 Task: Sort the products by unit price (high first).
Action: Mouse moved to (22, 60)
Screenshot: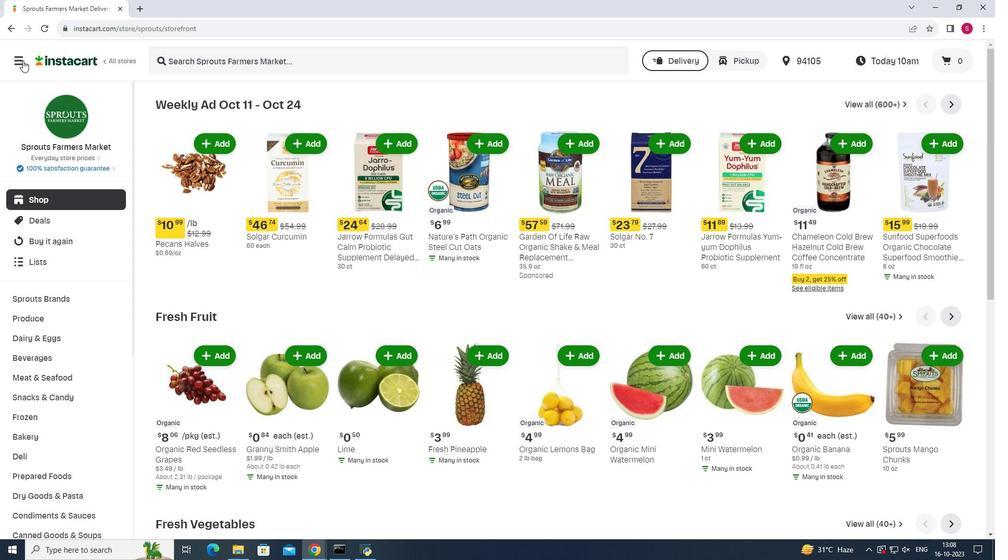 
Action: Mouse pressed left at (22, 60)
Screenshot: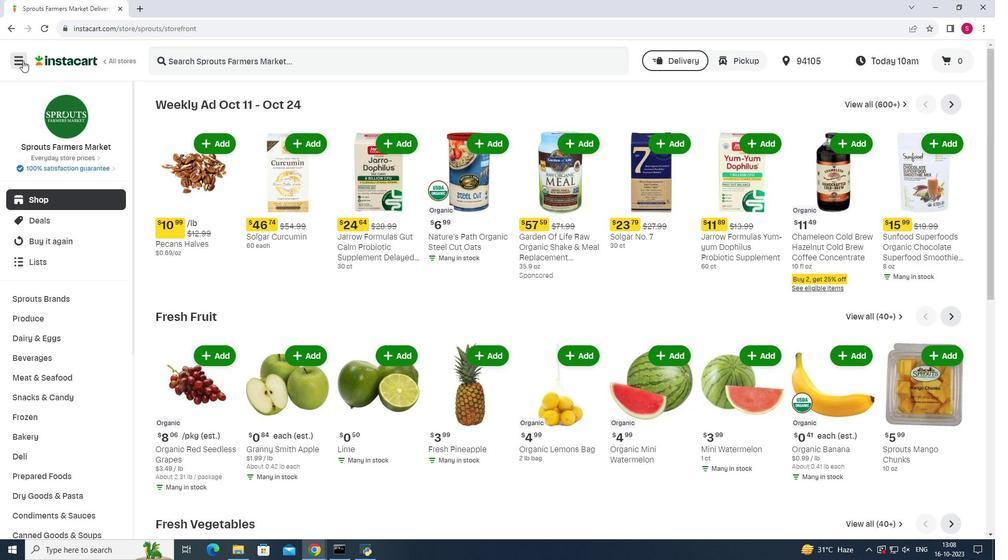 
Action: Mouse moved to (54, 273)
Screenshot: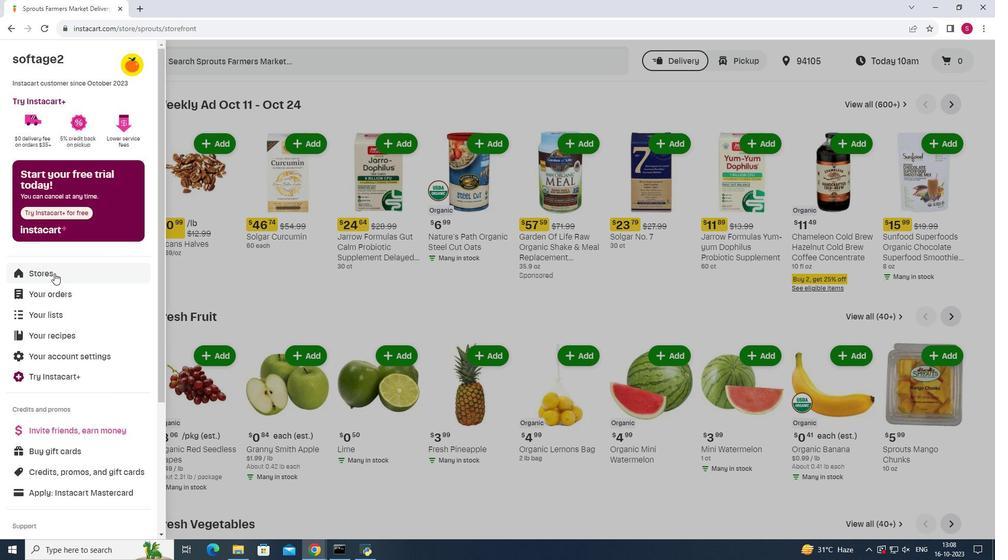 
Action: Mouse pressed left at (54, 273)
Screenshot: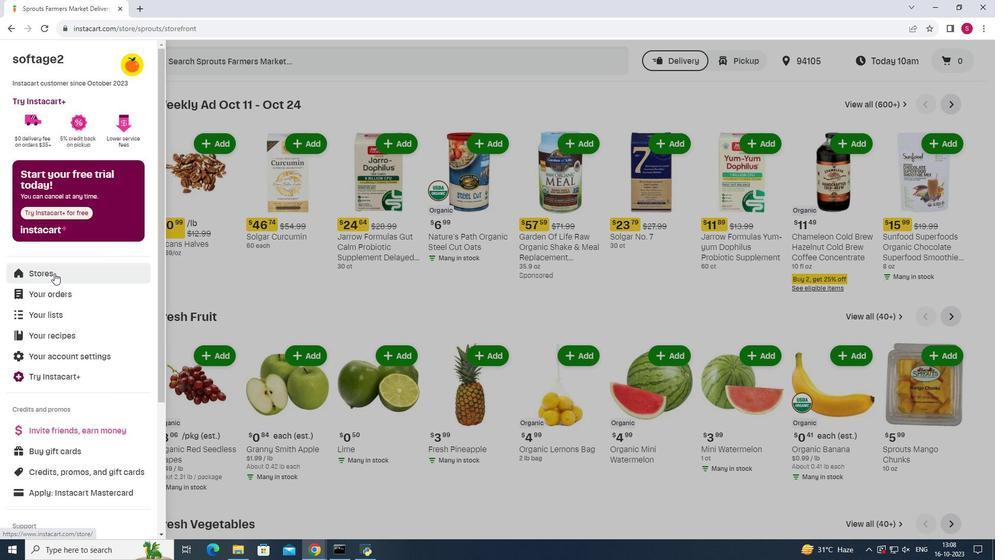 
Action: Mouse moved to (244, 100)
Screenshot: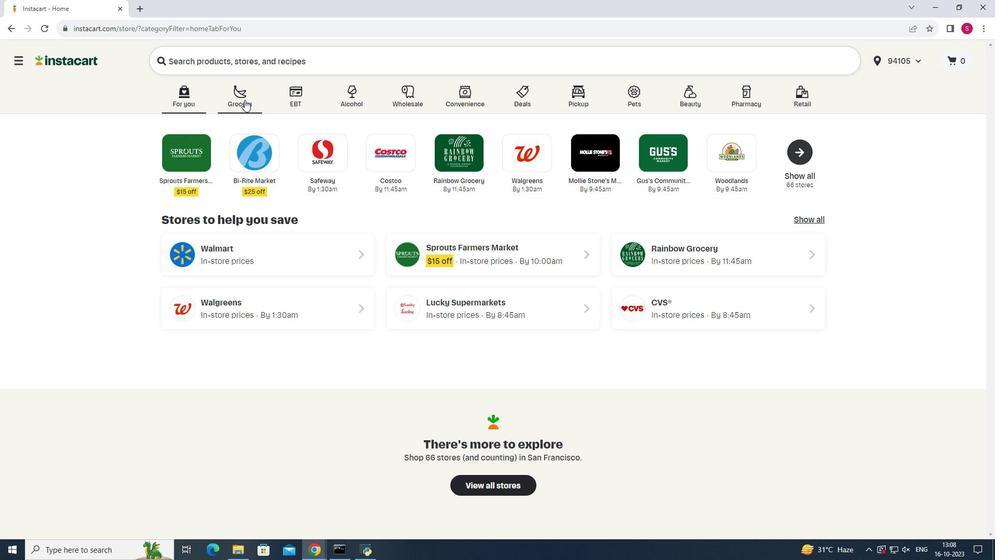 
Action: Mouse pressed left at (244, 100)
Screenshot: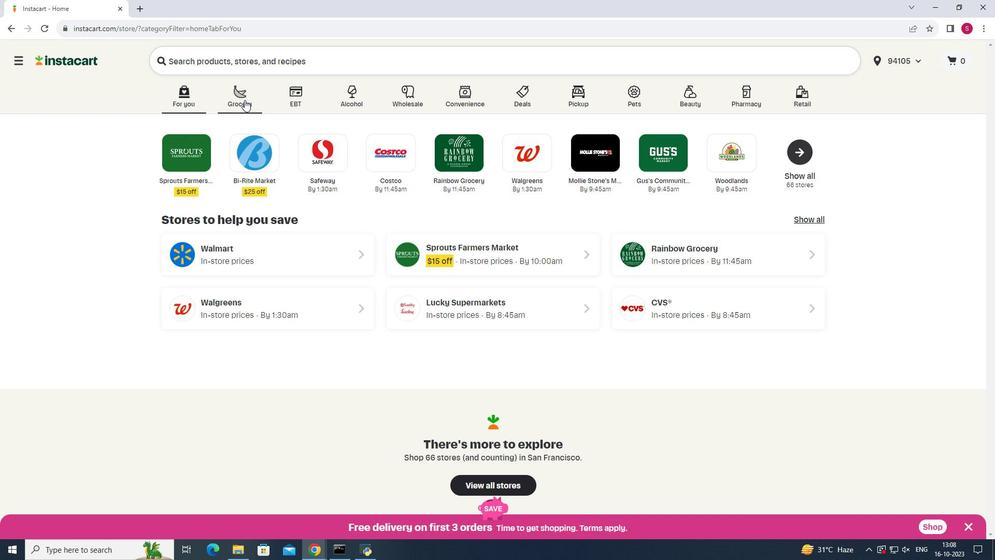 
Action: Mouse moved to (708, 143)
Screenshot: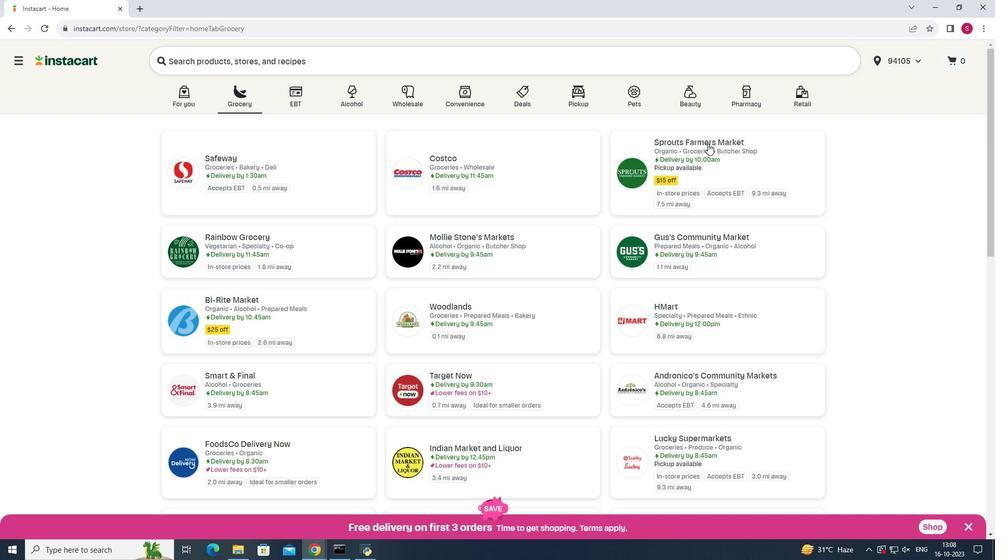 
Action: Mouse pressed left at (708, 143)
Screenshot: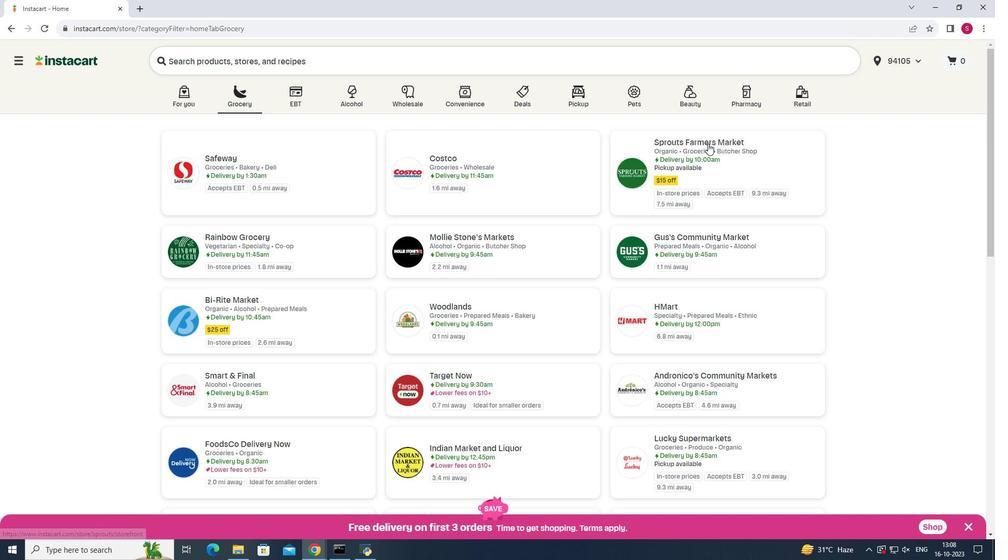 
Action: Mouse moved to (64, 381)
Screenshot: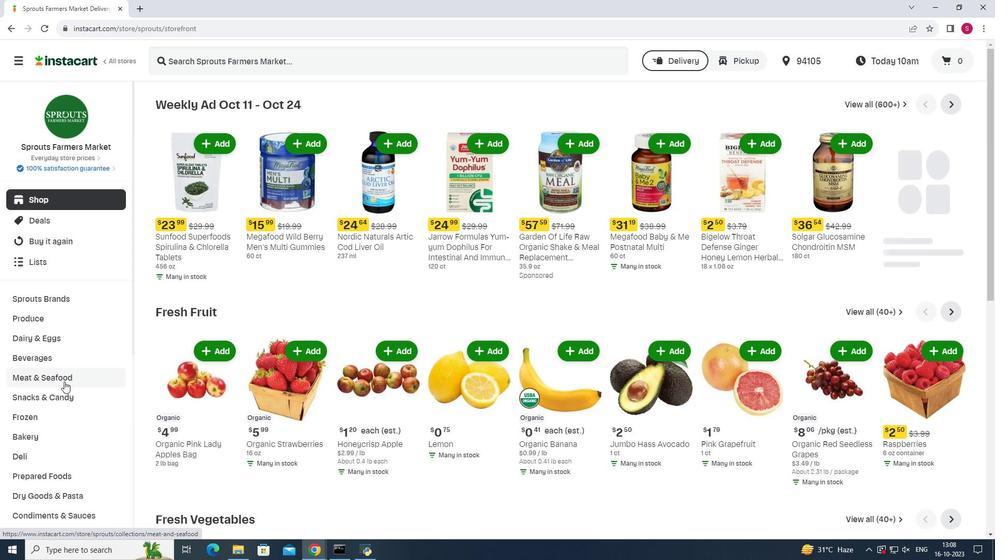 
Action: Mouse pressed left at (64, 381)
Screenshot: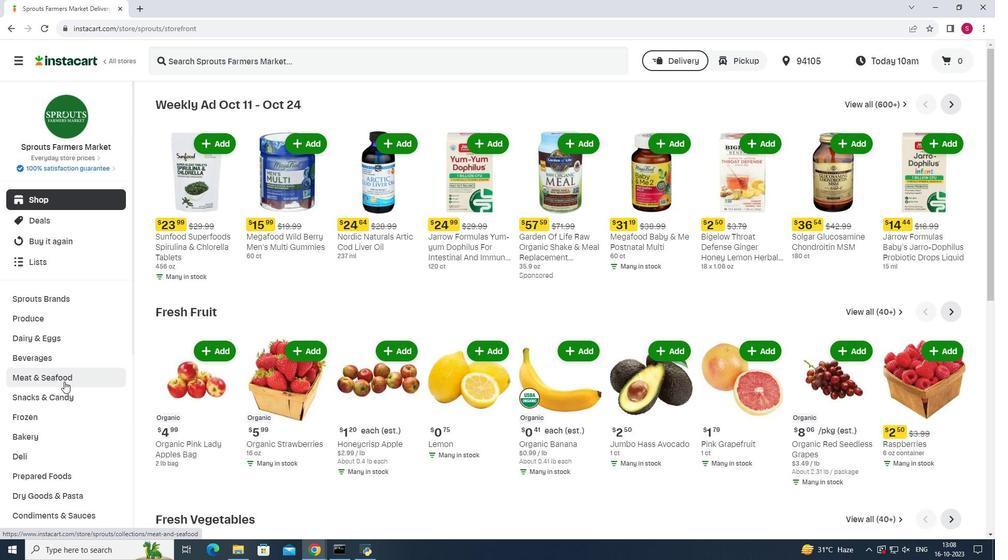
Action: Mouse moved to (644, 127)
Screenshot: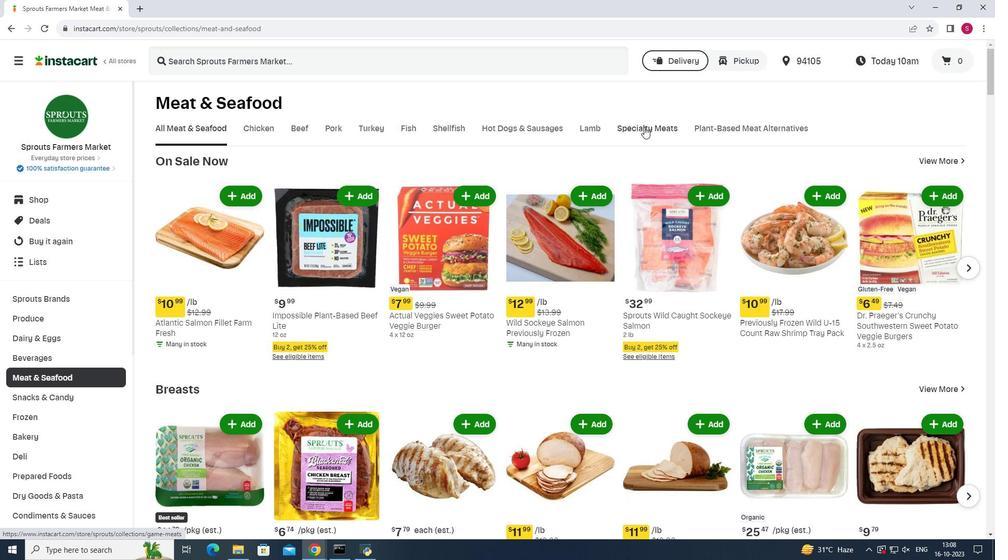 
Action: Mouse pressed left at (644, 127)
Screenshot: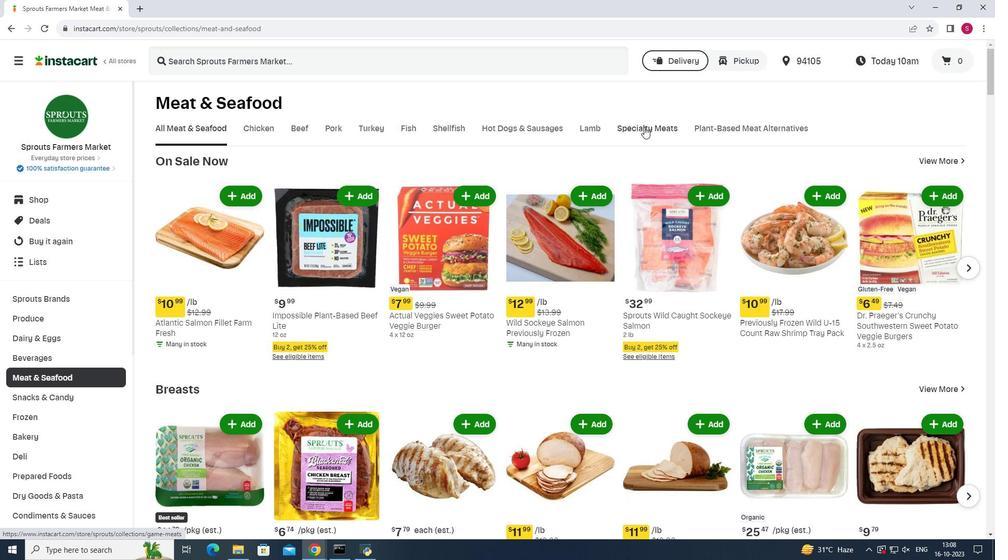 
Action: Mouse moved to (940, 163)
Screenshot: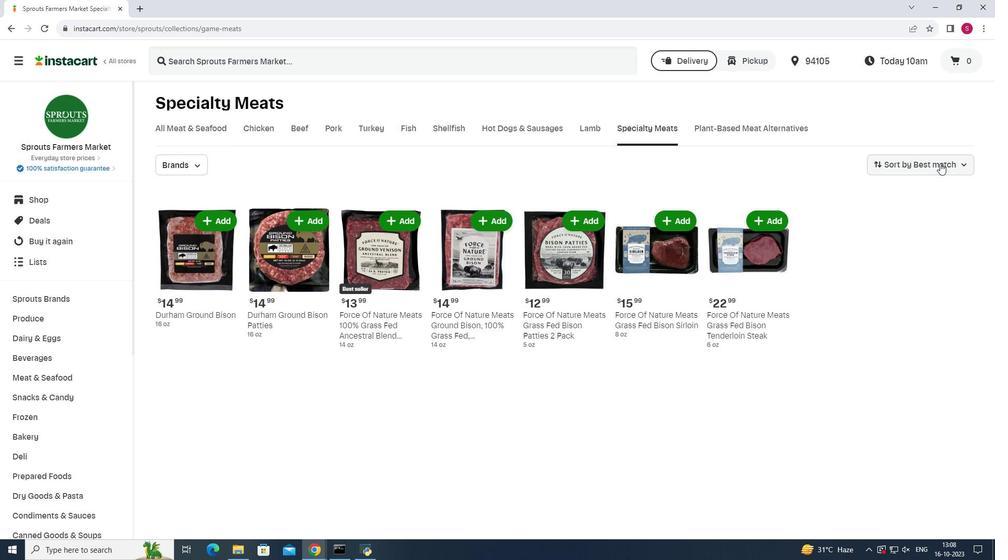 
Action: Mouse pressed left at (940, 163)
Screenshot: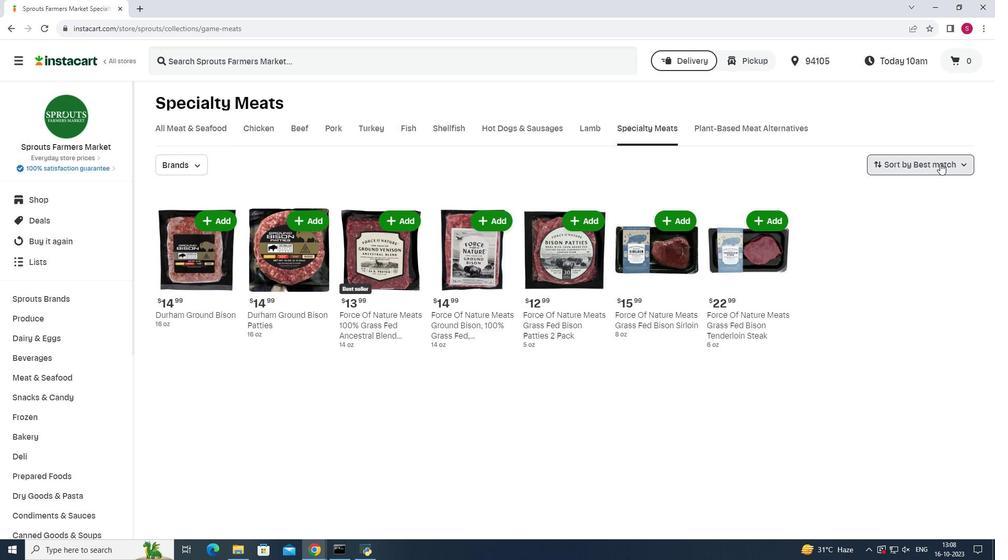 
Action: Mouse moved to (924, 296)
Screenshot: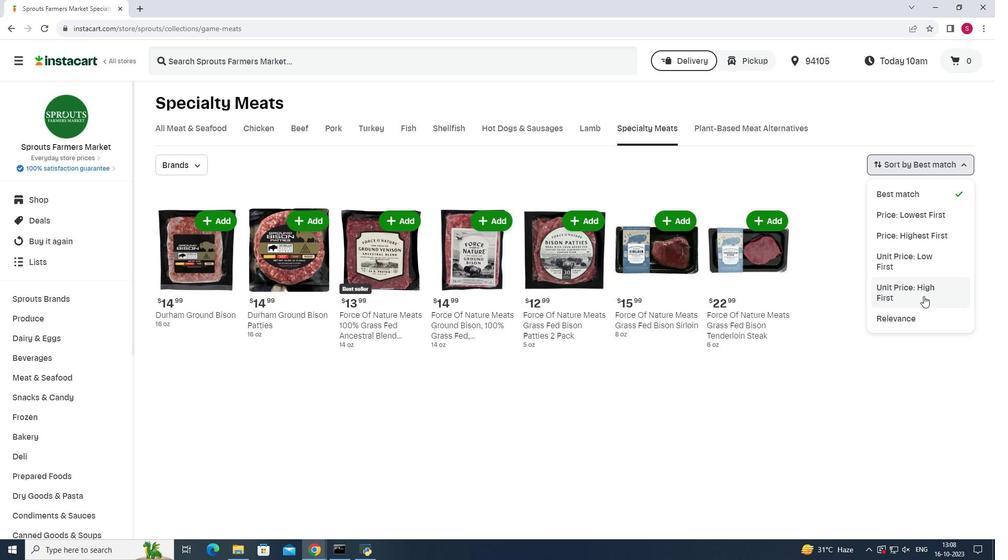 
Action: Mouse pressed left at (924, 296)
Screenshot: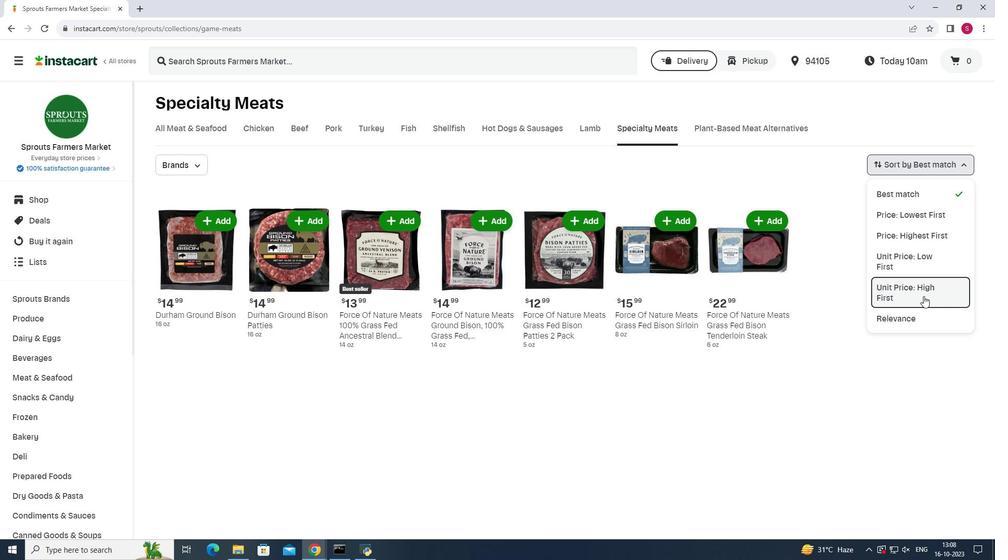 
Action: Mouse moved to (646, 174)
Screenshot: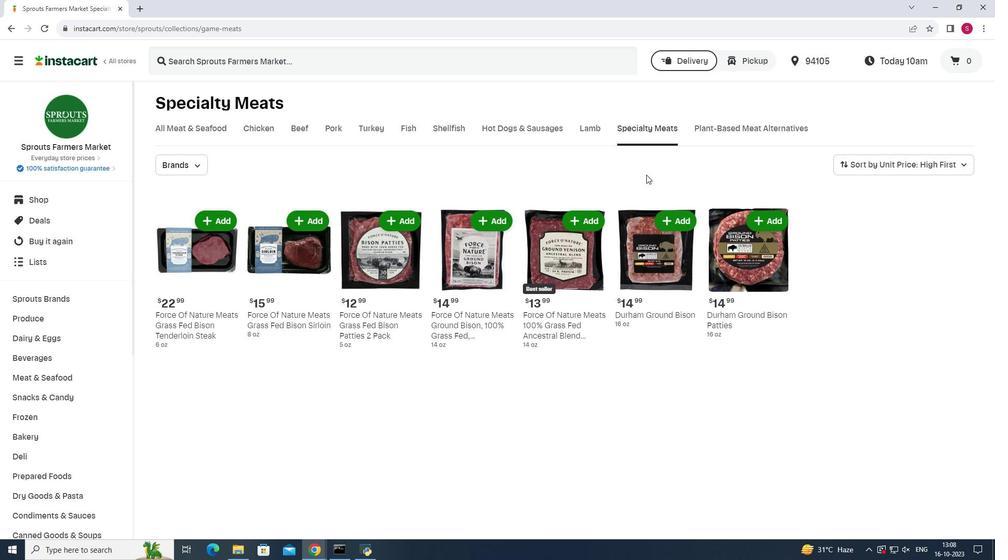 
